 Task: Filter calendar items to show only those with one or more attachments and categorized as 'Red category'.
Action: Mouse moved to (24, 72)
Screenshot: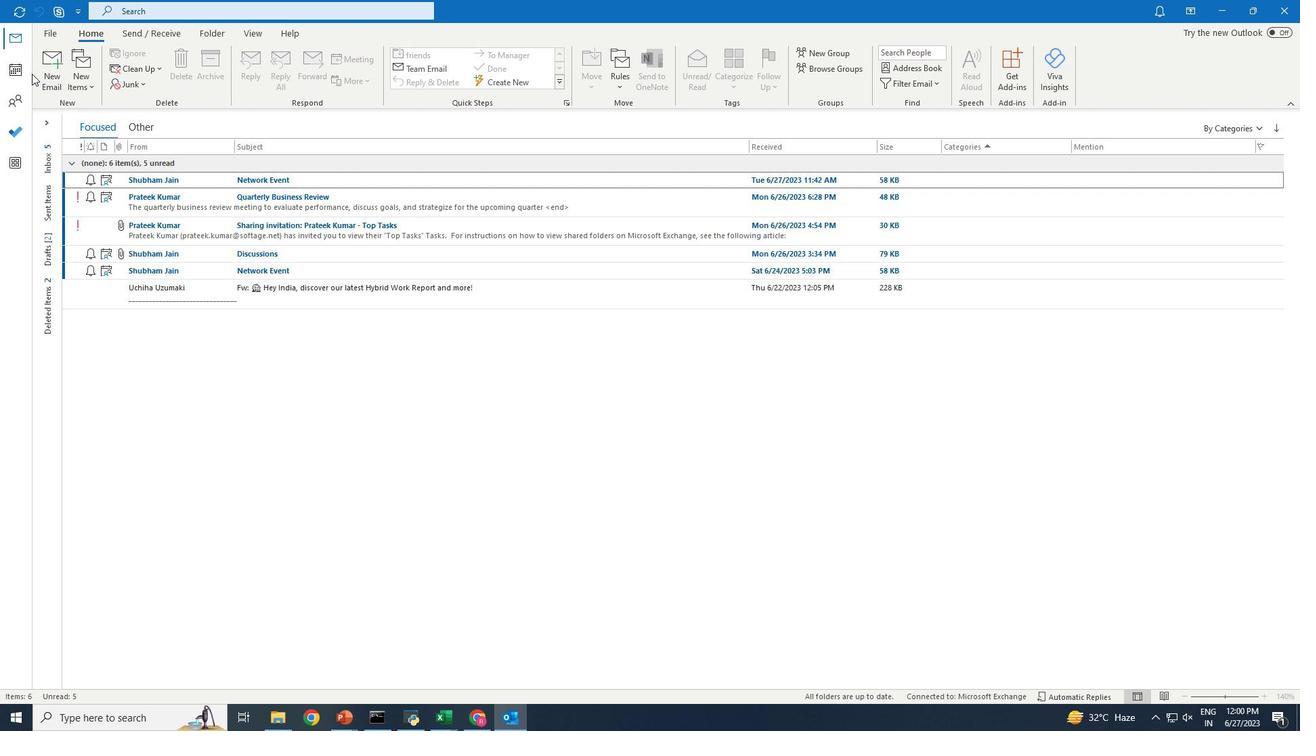 
Action: Mouse pressed left at (24, 72)
Screenshot: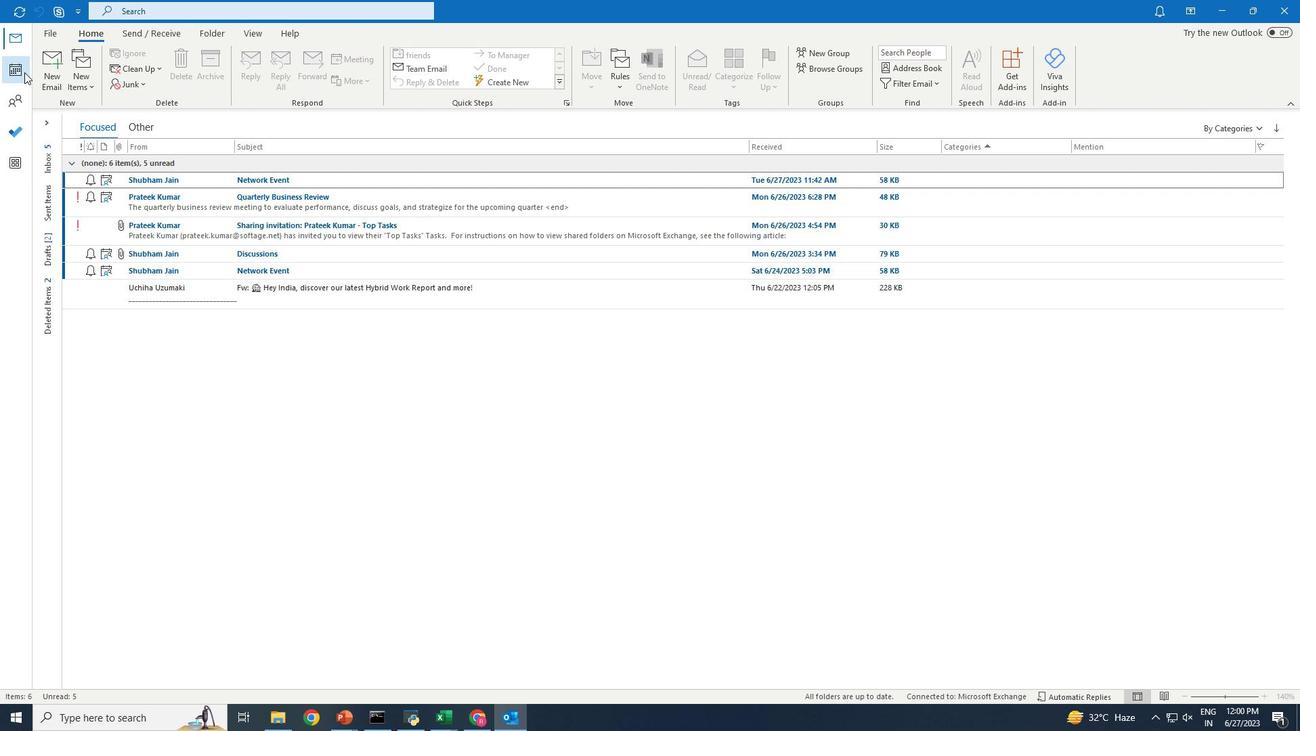 
Action: Mouse moved to (258, 35)
Screenshot: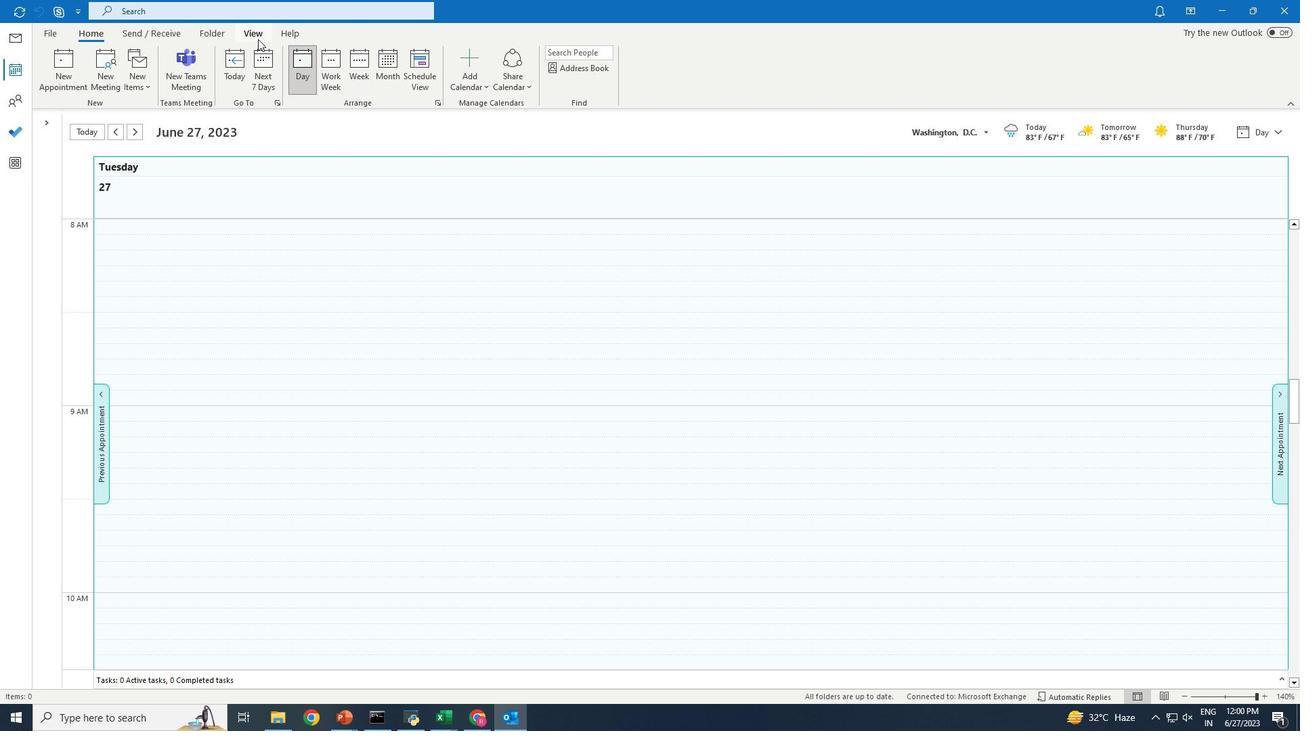 
Action: Mouse pressed left at (258, 35)
Screenshot: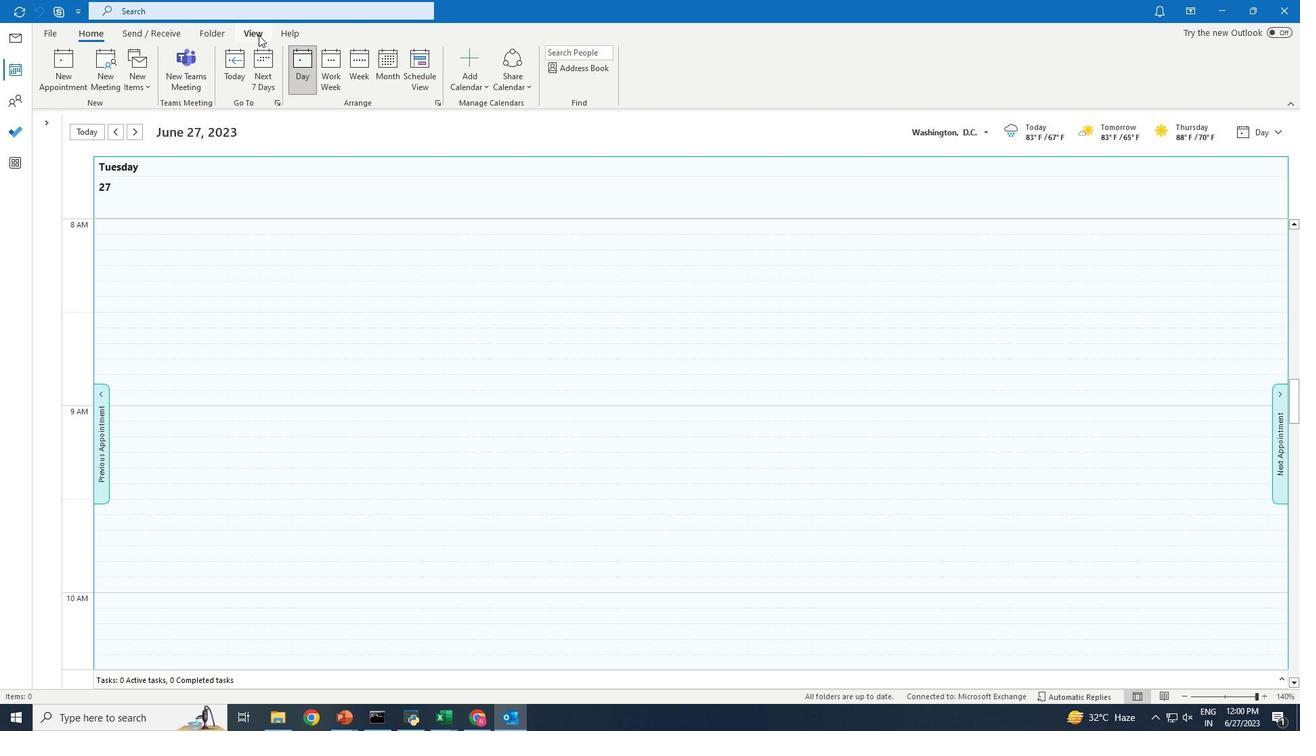 
Action: Mouse moved to (73, 68)
Screenshot: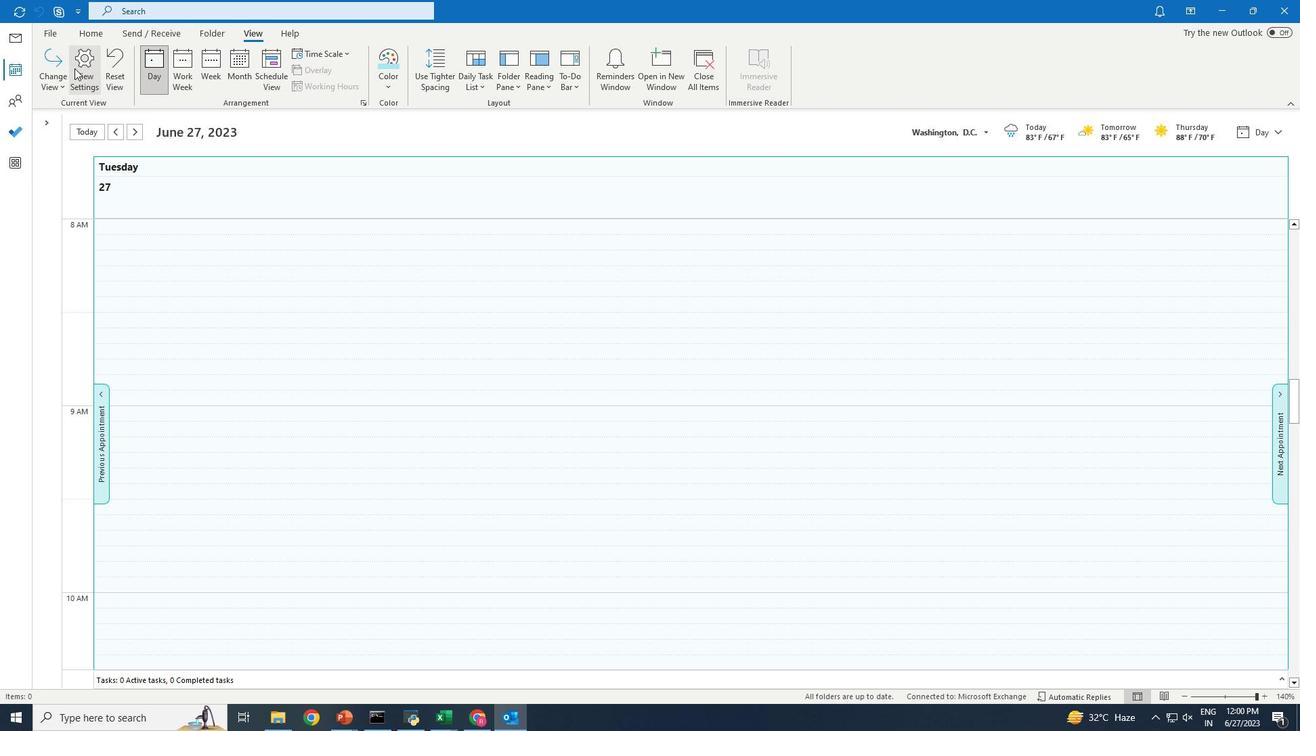 
Action: Mouse pressed left at (73, 68)
Screenshot: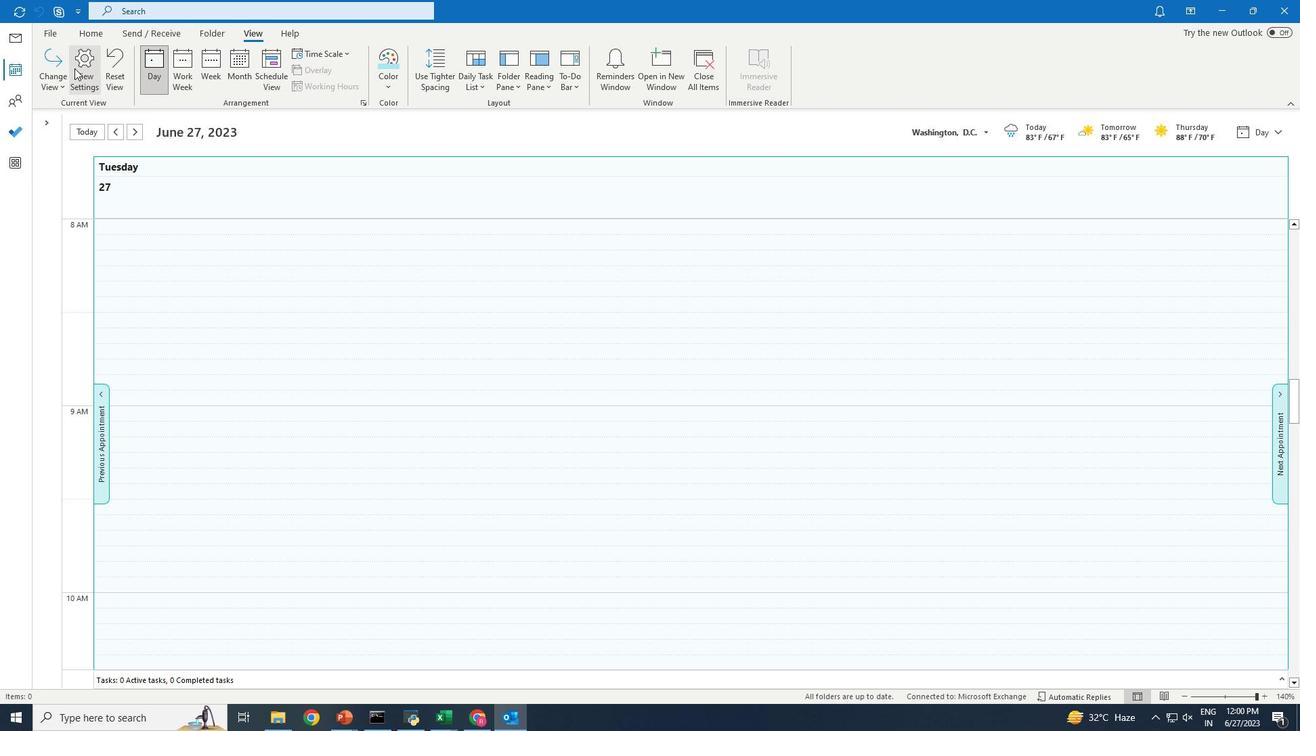 
Action: Mouse moved to (543, 351)
Screenshot: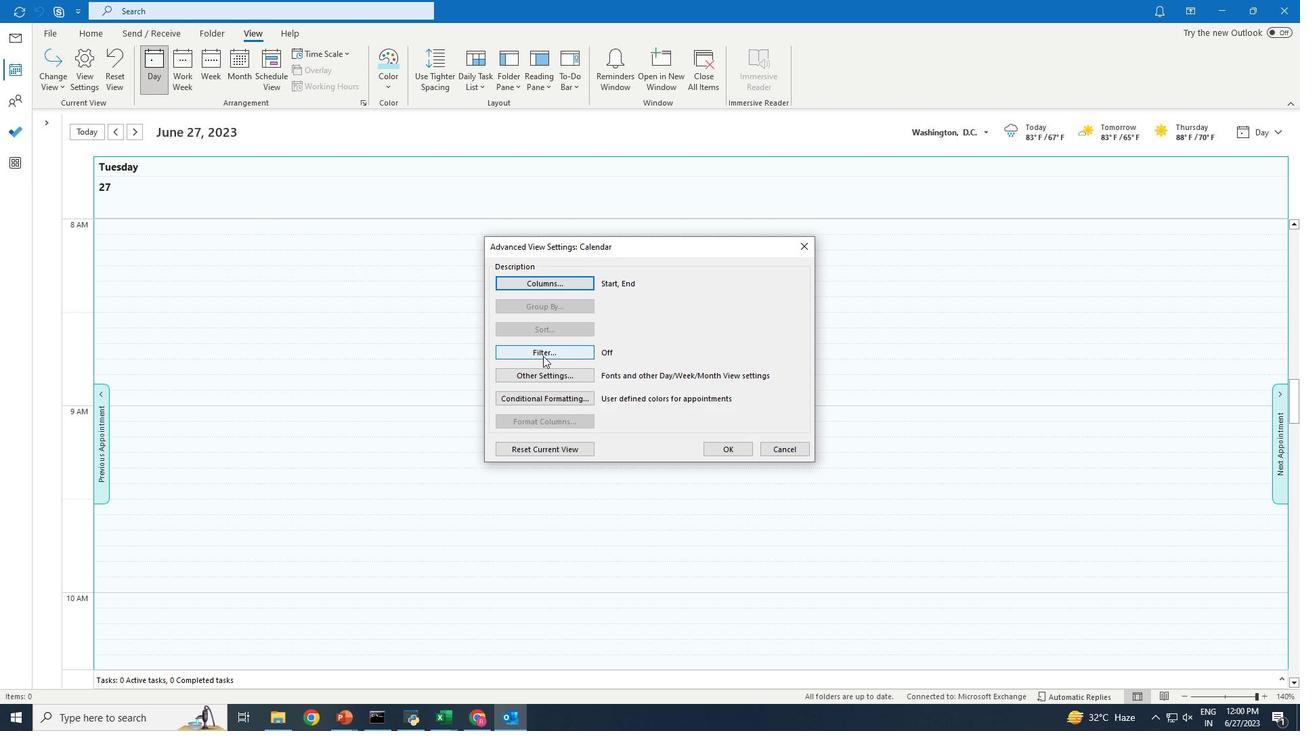 
Action: Mouse pressed left at (543, 351)
Screenshot: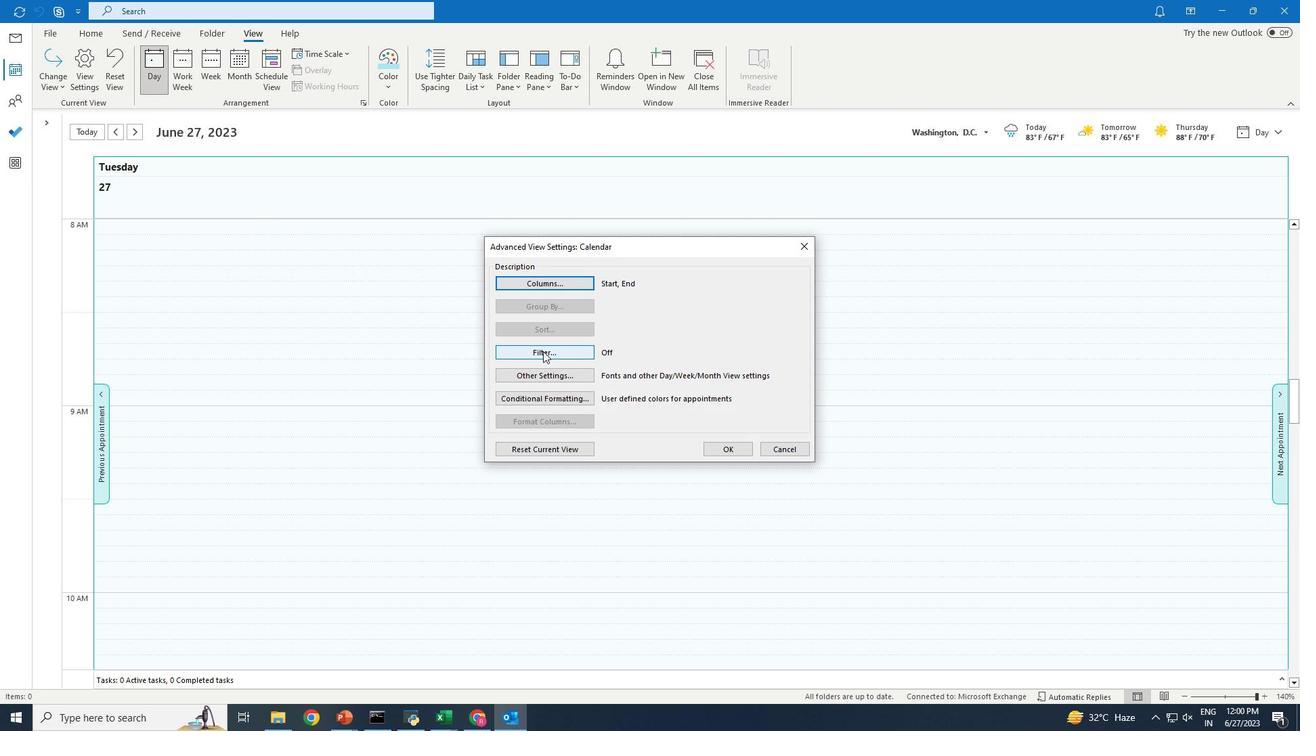 
Action: Mouse moved to (633, 275)
Screenshot: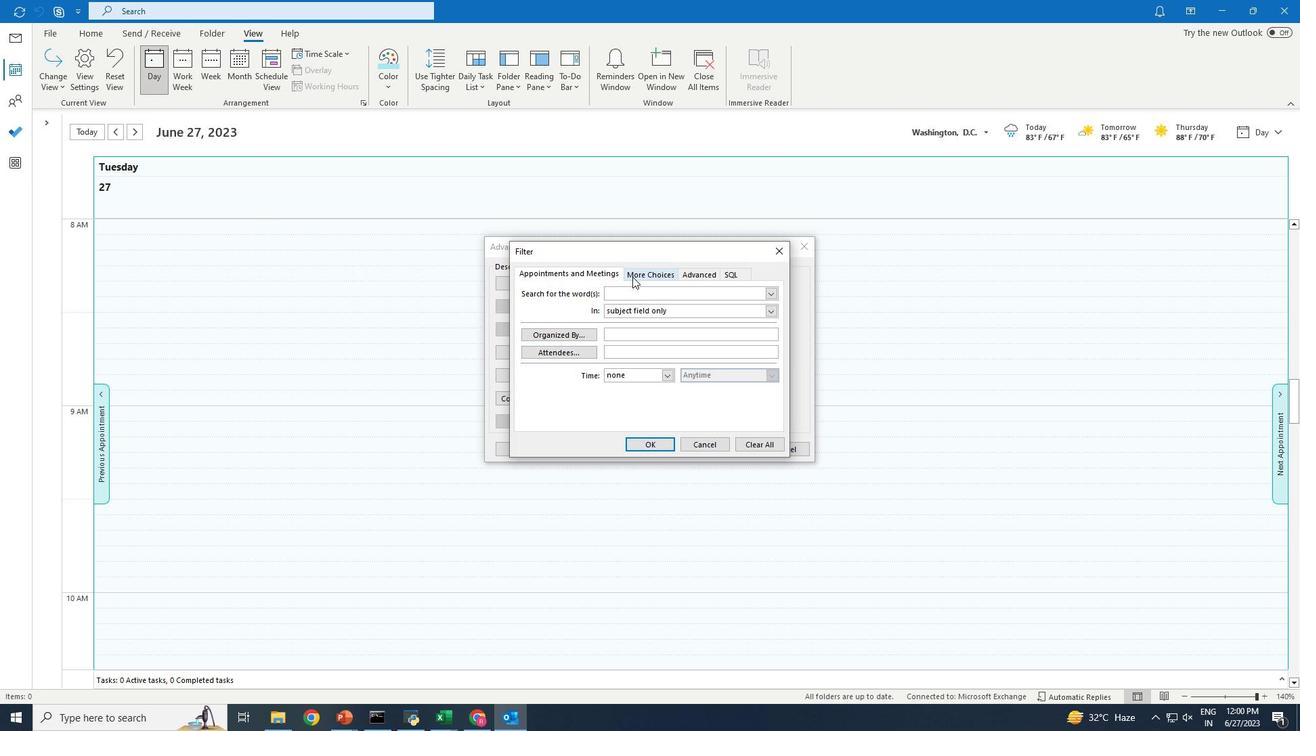 
Action: Mouse pressed left at (633, 275)
Screenshot: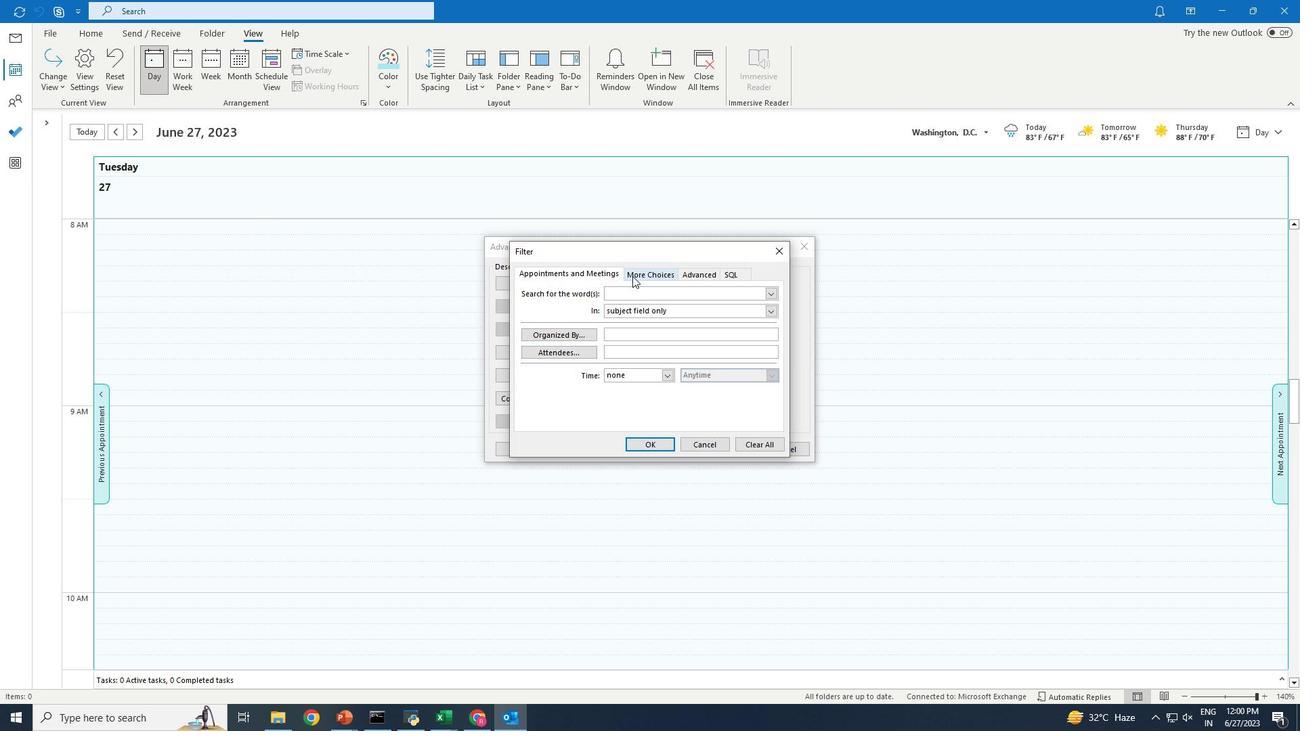 
Action: Mouse moved to (772, 295)
Screenshot: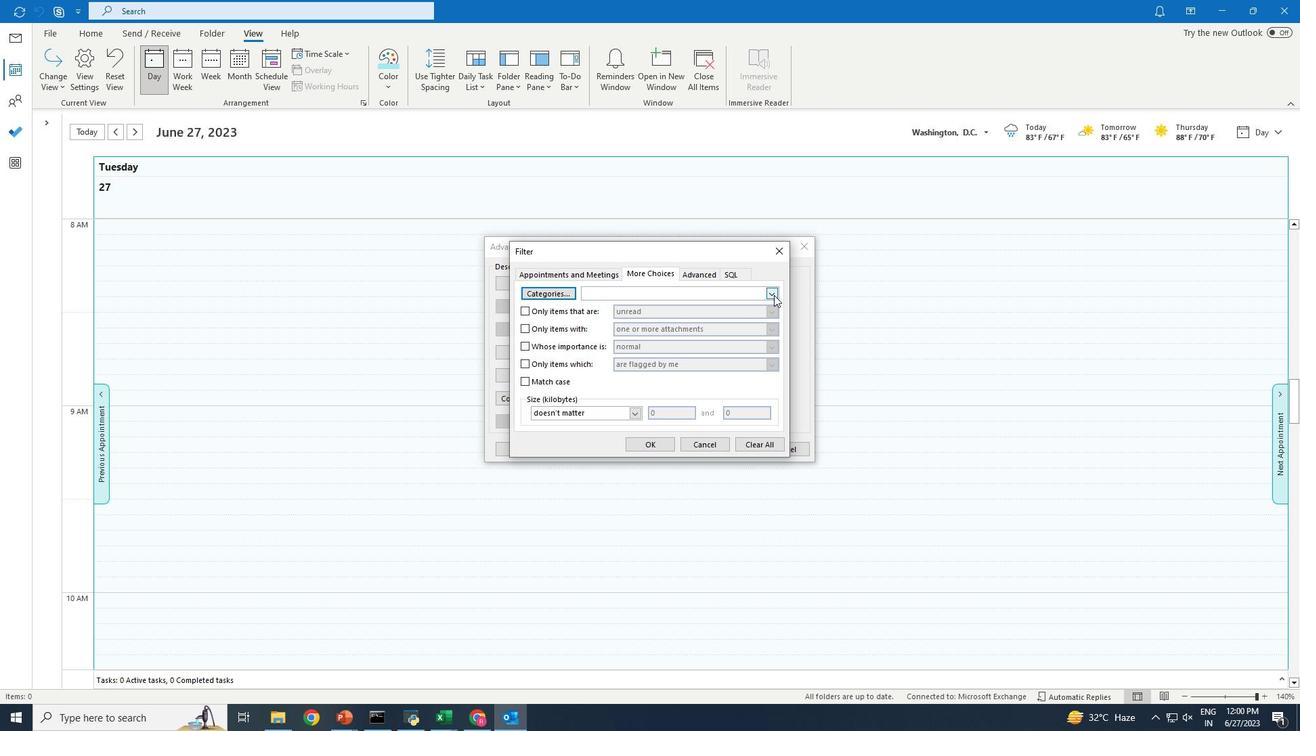 
Action: Mouse pressed left at (772, 295)
Screenshot: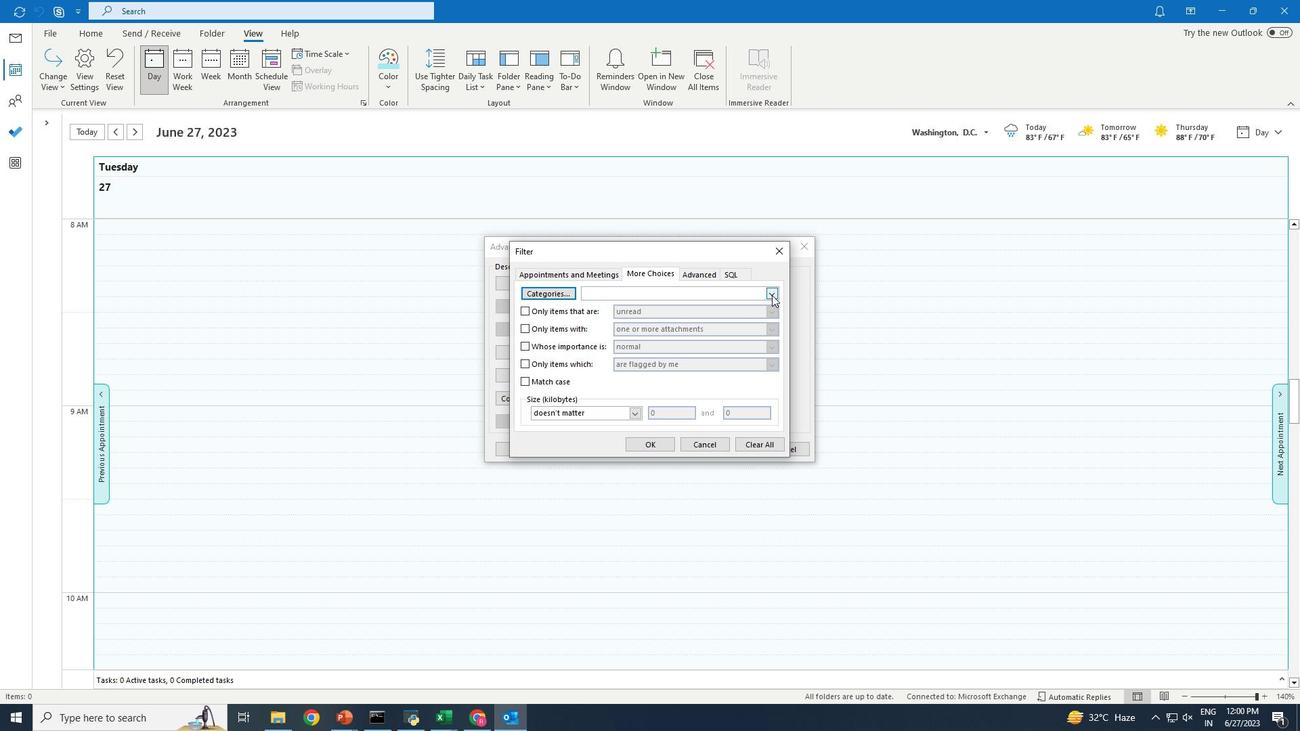 
Action: Mouse moved to (649, 305)
Screenshot: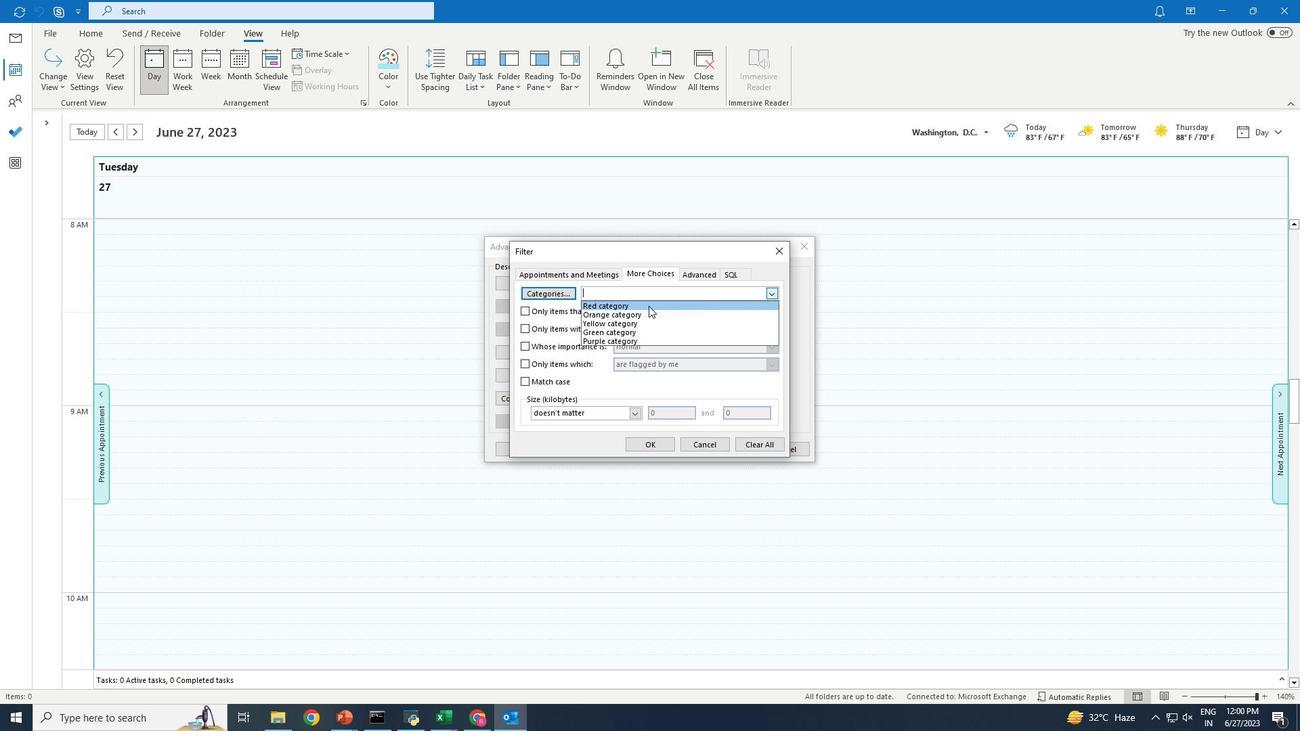 
Action: Mouse pressed left at (649, 305)
Screenshot: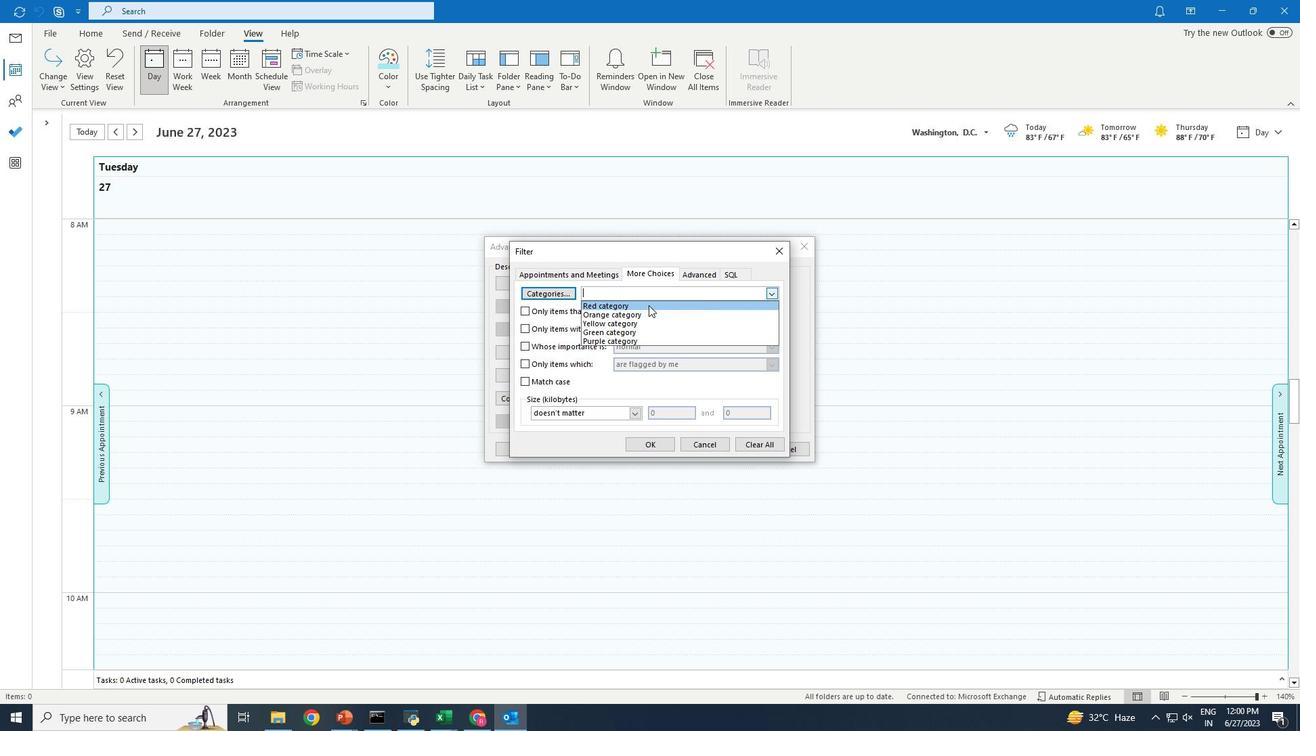 
Action: Mouse moved to (525, 329)
Screenshot: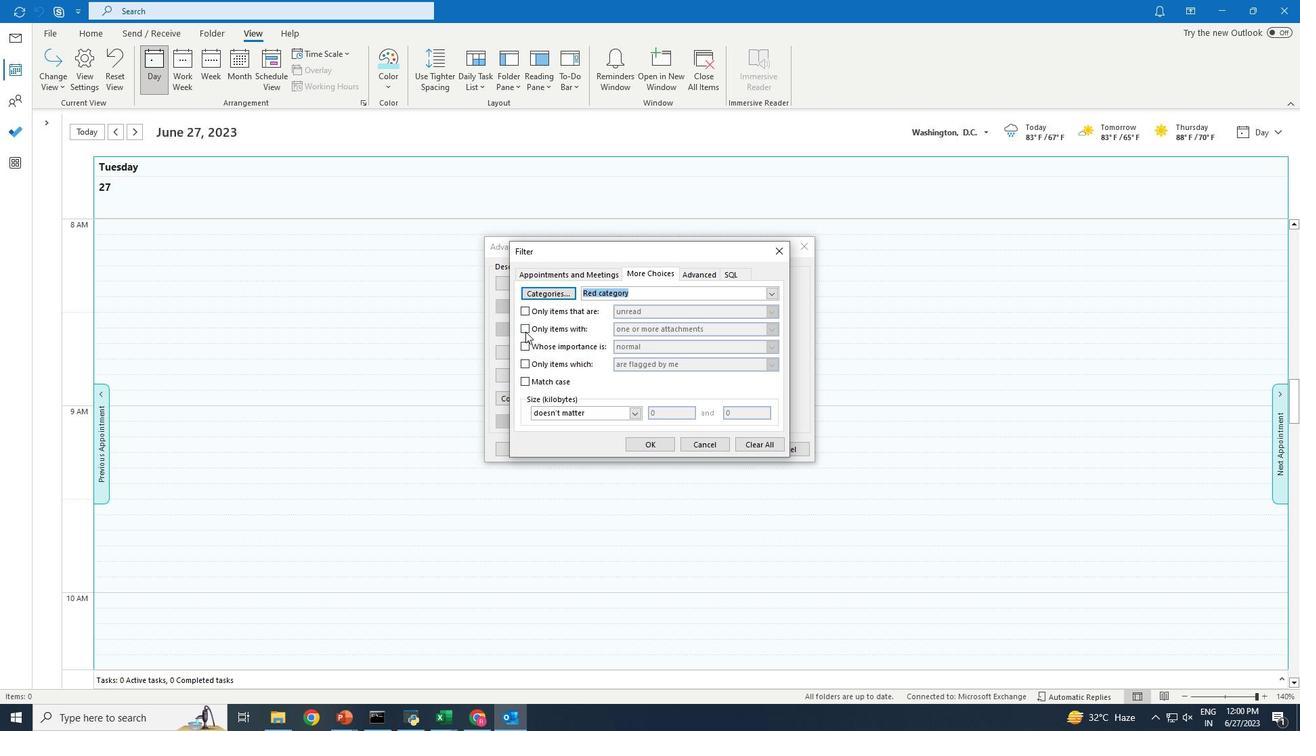 
Action: Mouse pressed left at (525, 329)
Screenshot: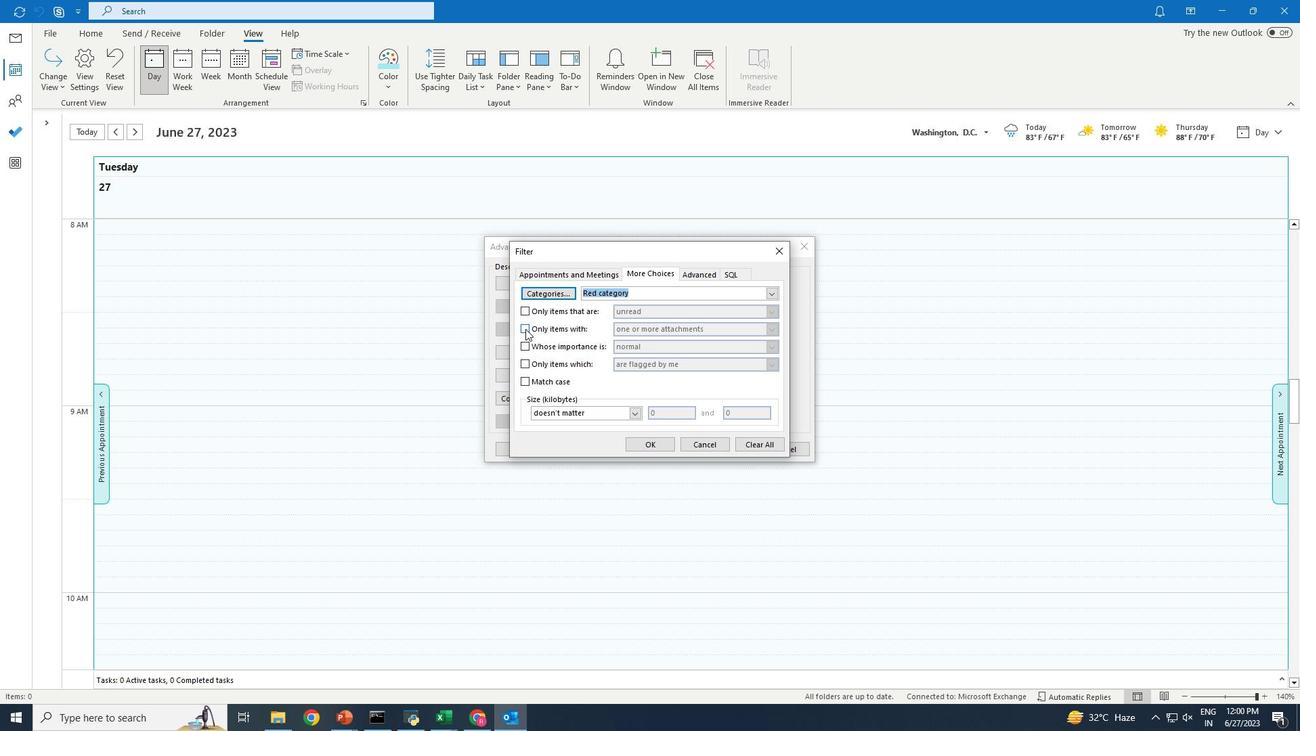 
Action: Mouse moved to (769, 329)
Screenshot: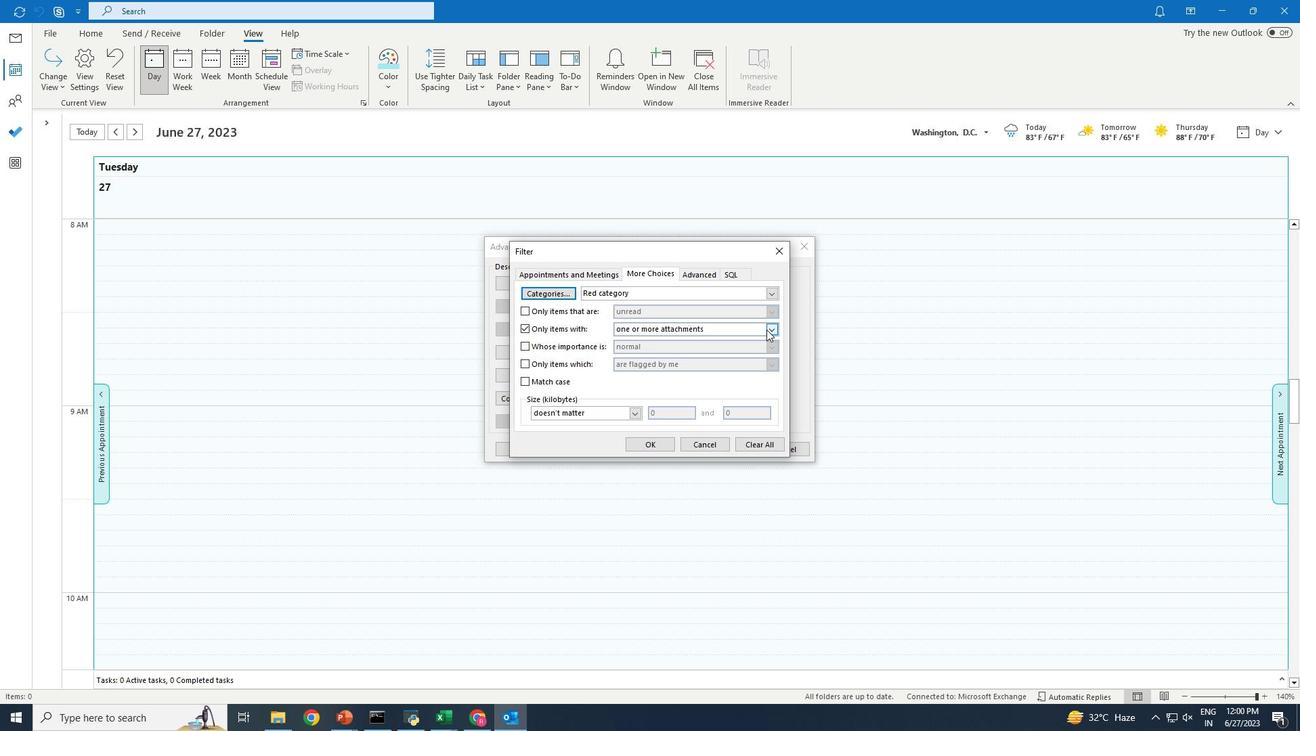 
Action: Mouse pressed left at (769, 329)
Screenshot: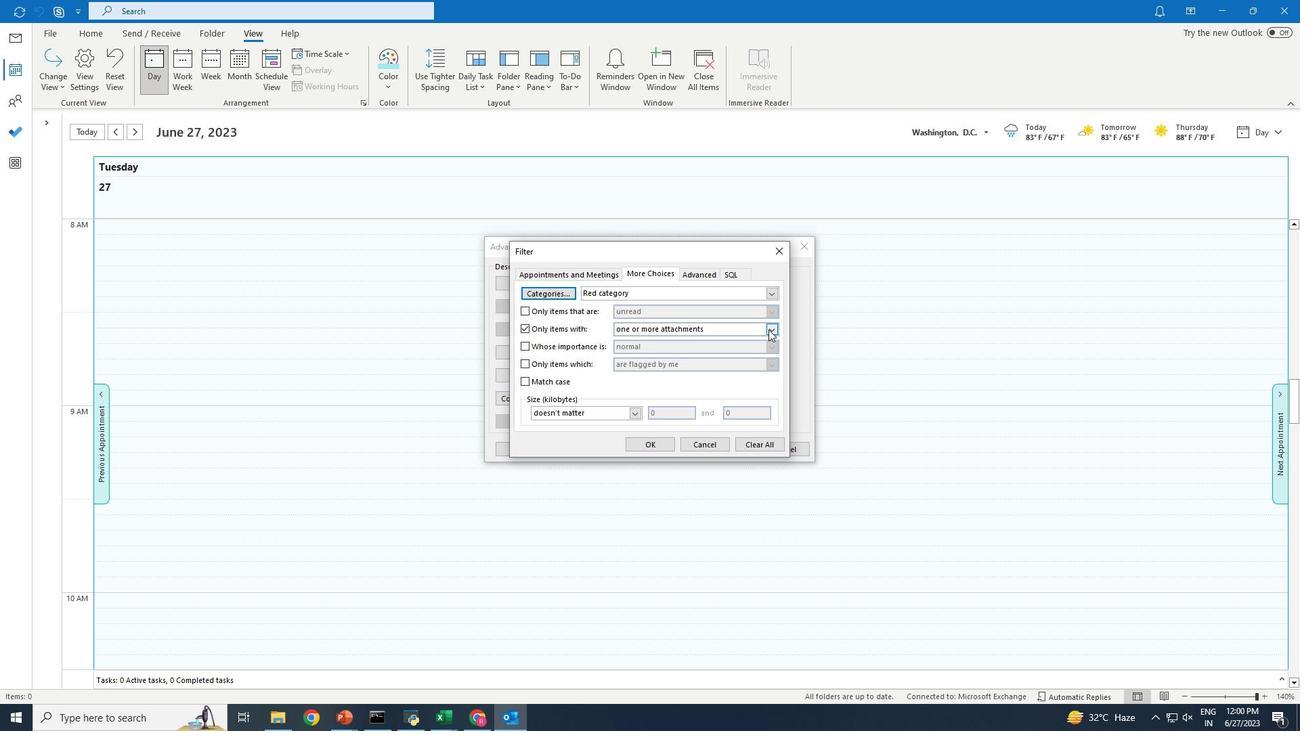 
Action: Mouse moved to (678, 346)
Screenshot: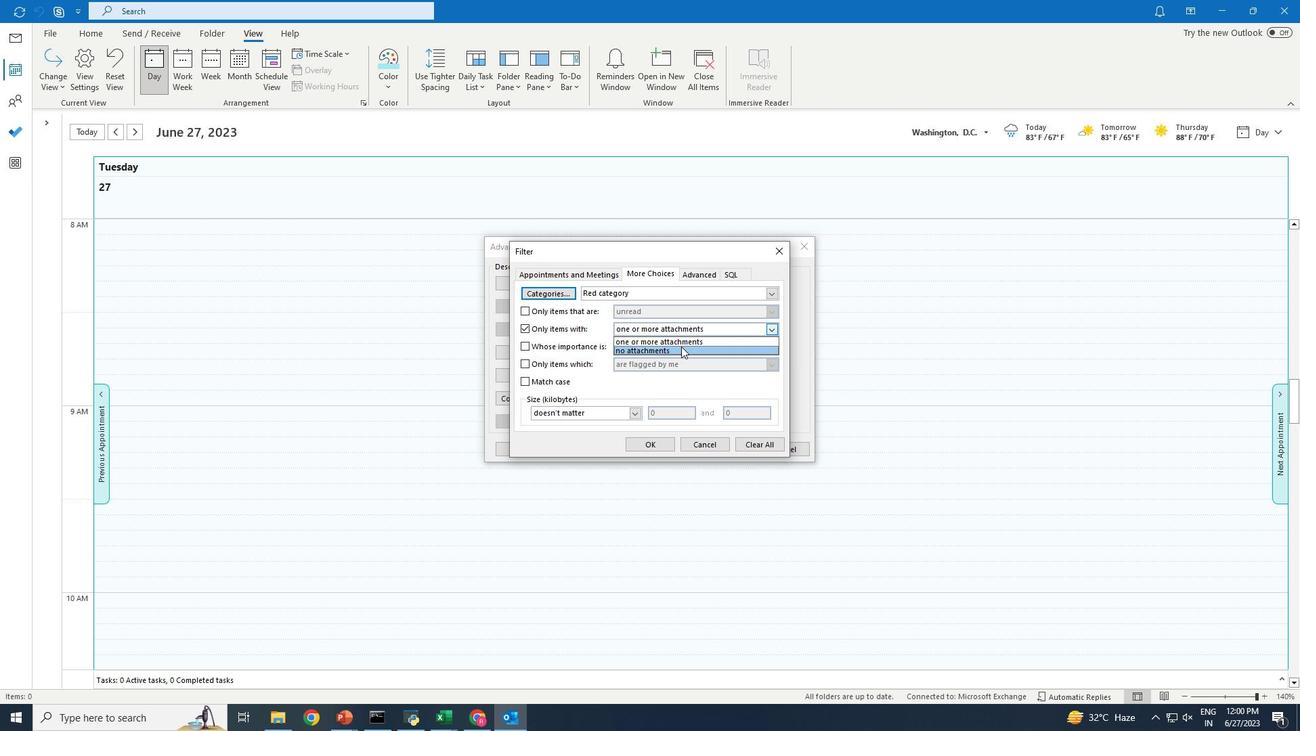 
Action: Mouse pressed left at (678, 346)
Screenshot: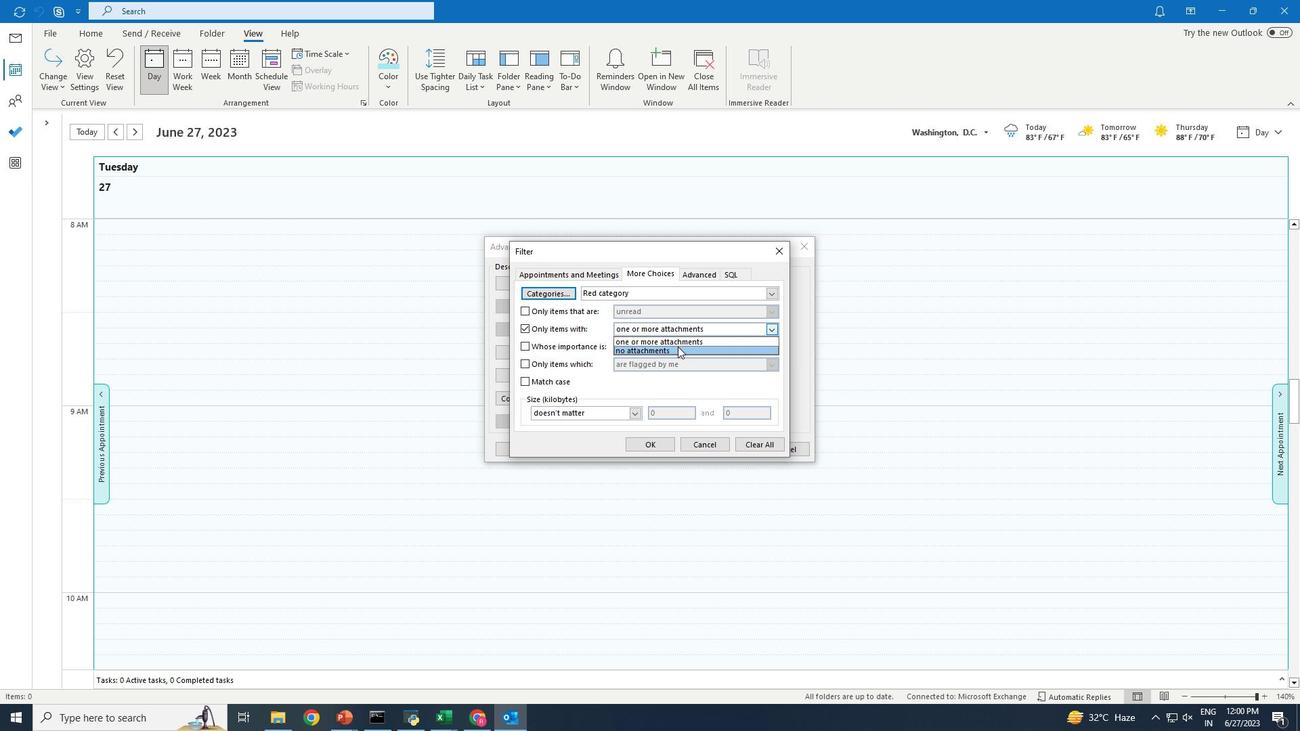 
Action: Mouse moved to (666, 441)
Screenshot: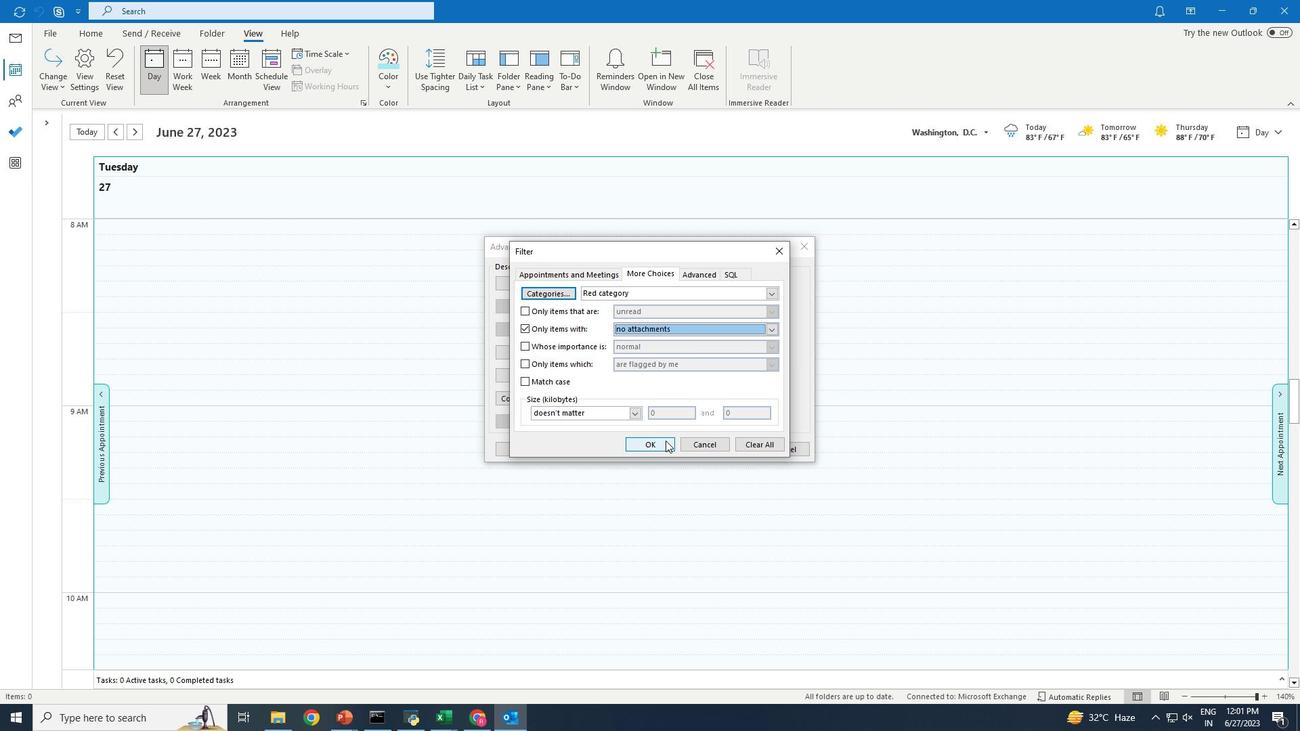 
Action: Mouse pressed left at (666, 441)
Screenshot: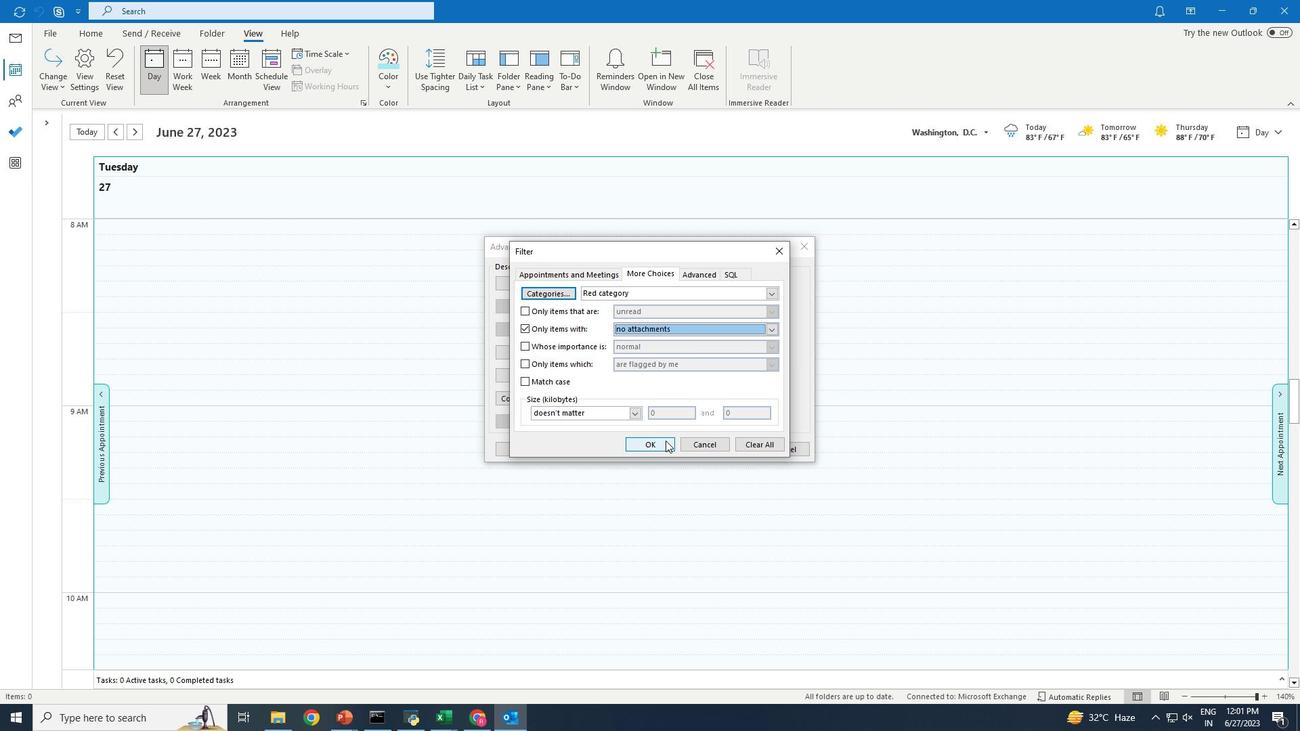 
Action: Mouse moved to (719, 453)
Screenshot: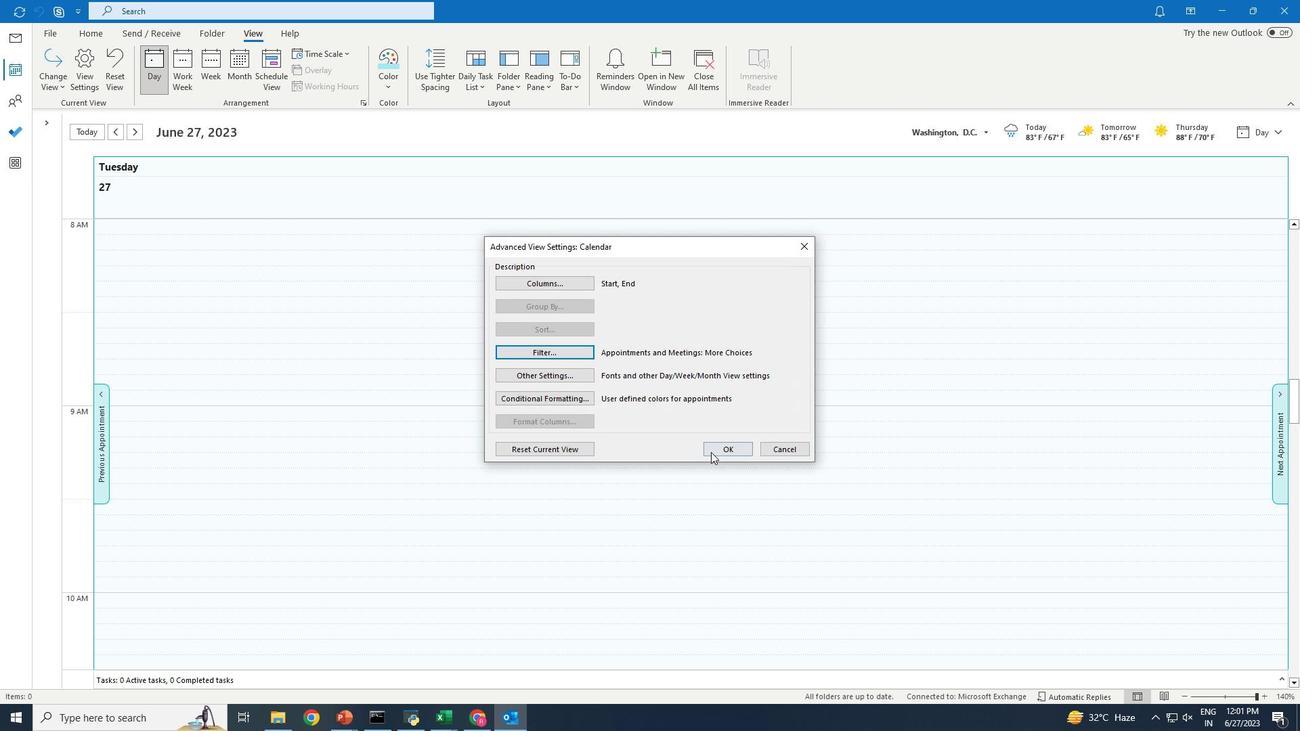 
Action: Mouse pressed left at (719, 453)
Screenshot: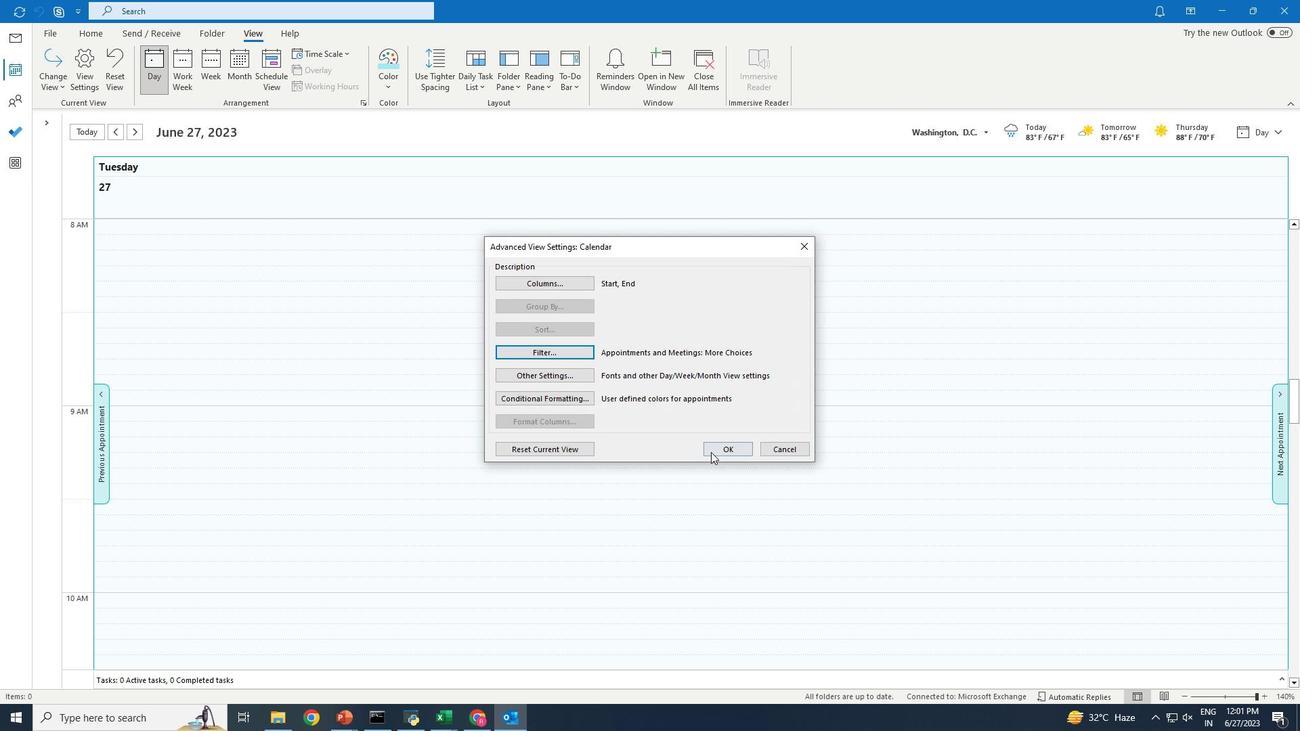 
Action: Mouse moved to (714, 453)
Screenshot: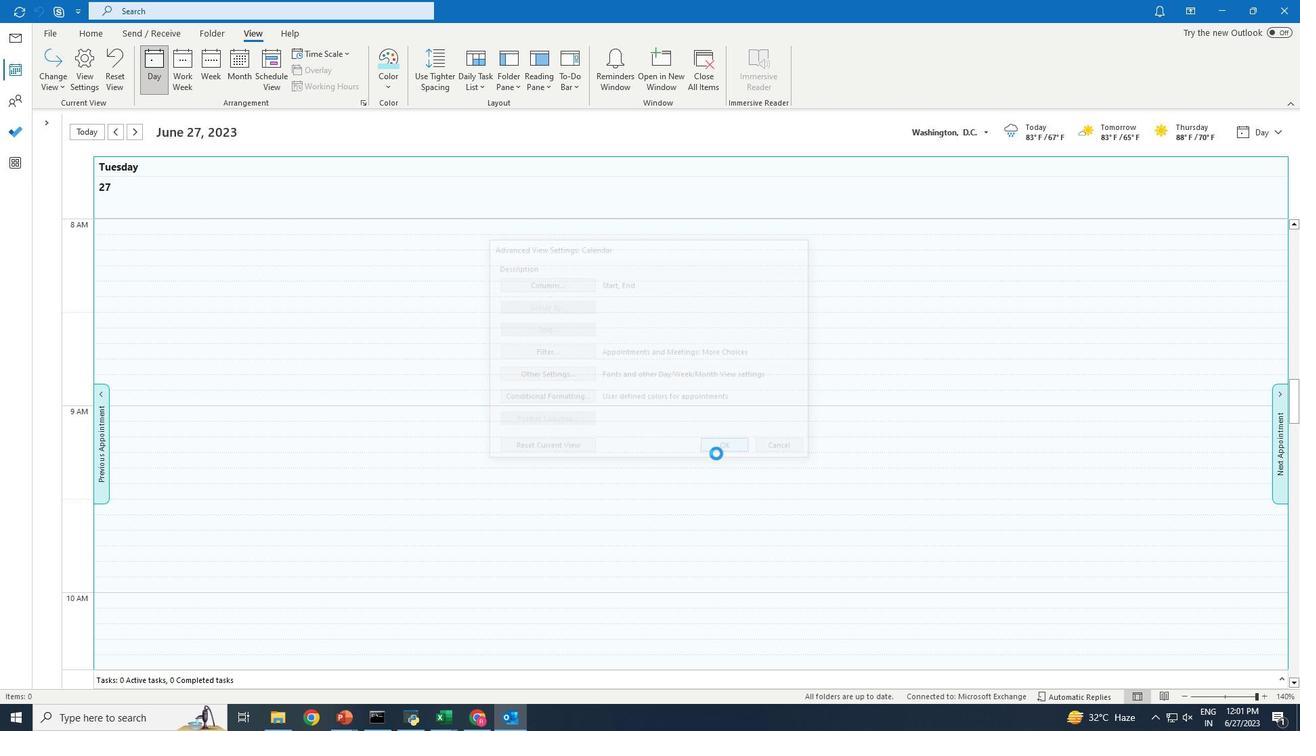 
